 Task: Set due date reminder as 5 minutes before.
Action: Mouse moved to (29, 219)
Screenshot: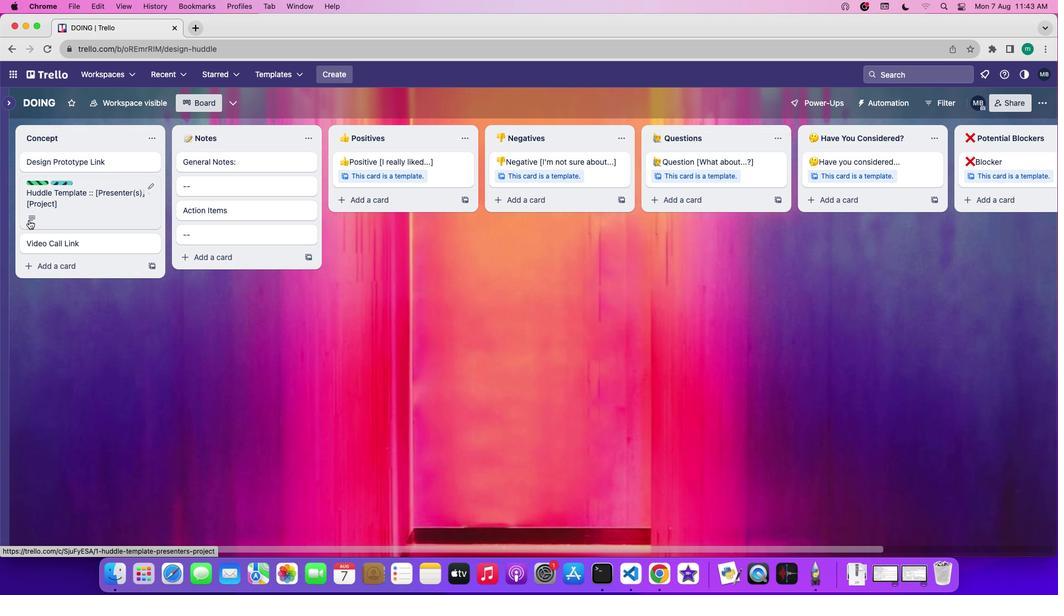 
Action: Mouse pressed left at (29, 219)
Screenshot: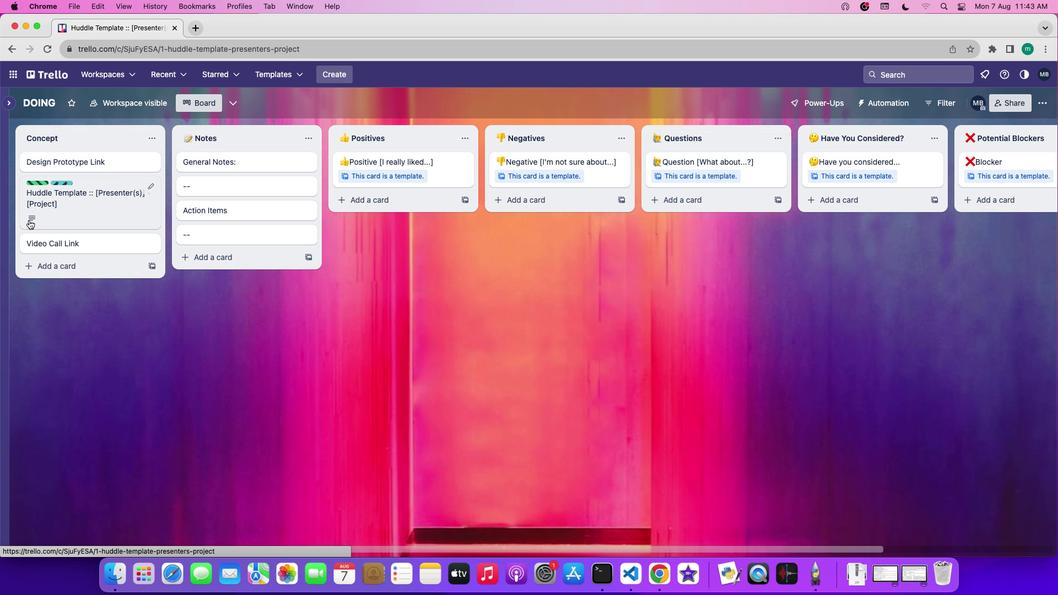 
Action: Mouse moved to (680, 229)
Screenshot: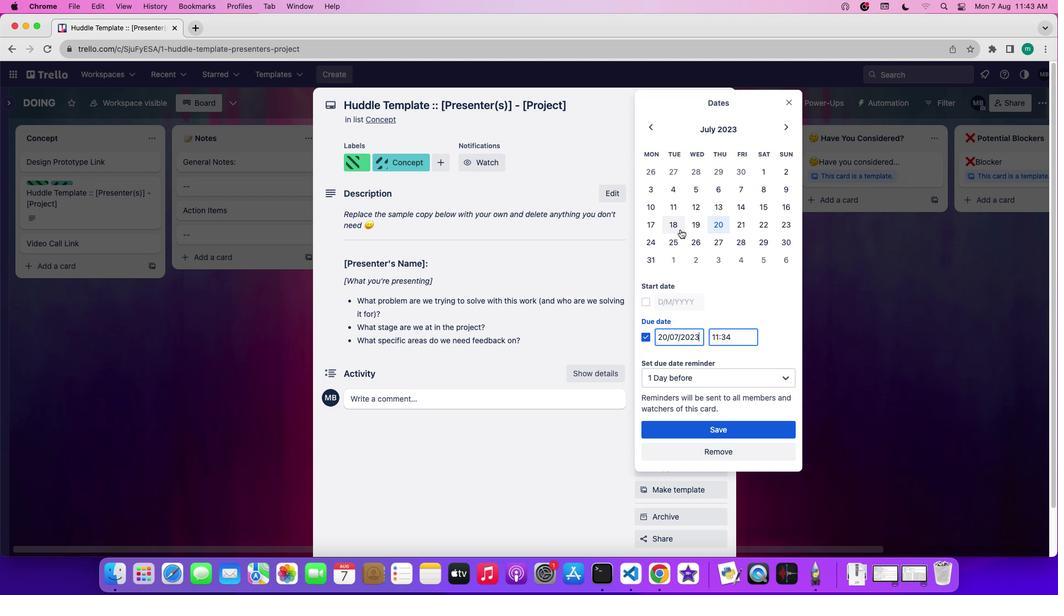 
Action: Mouse pressed left at (680, 229)
Screenshot: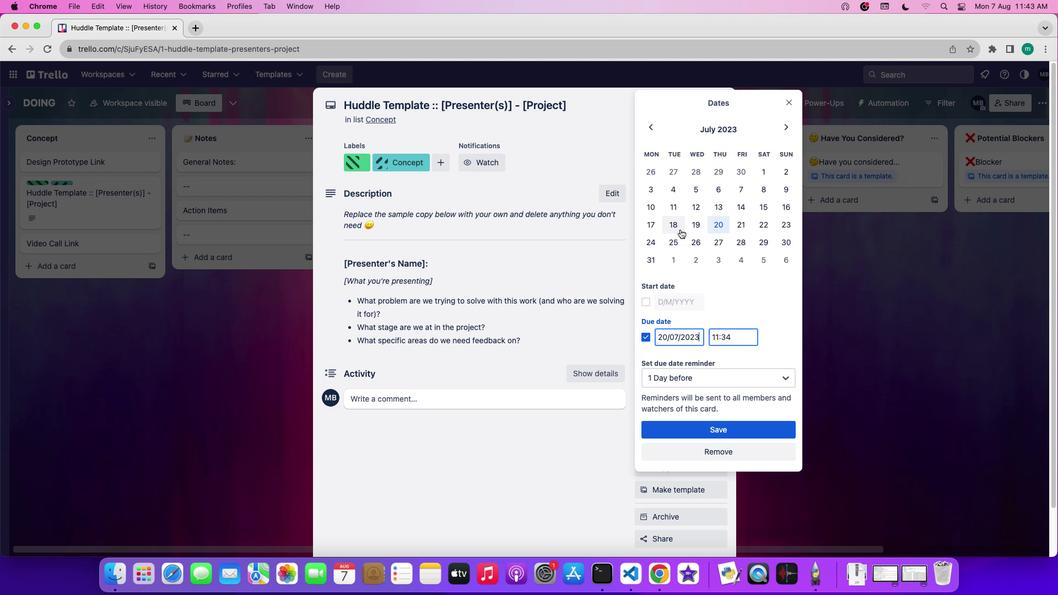 
Action: Mouse moved to (725, 377)
Screenshot: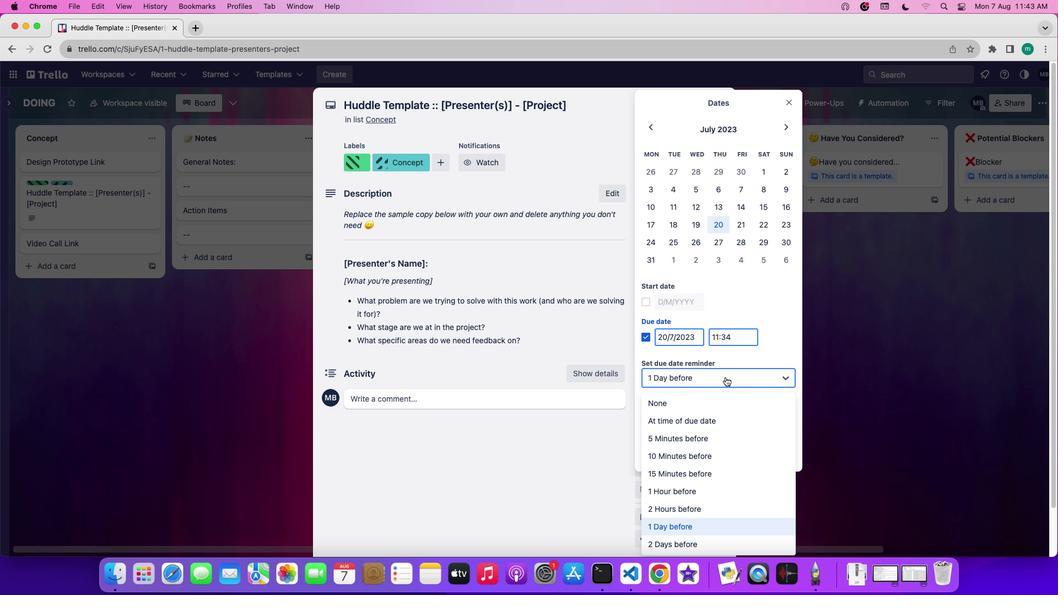 
Action: Mouse pressed left at (725, 377)
Screenshot: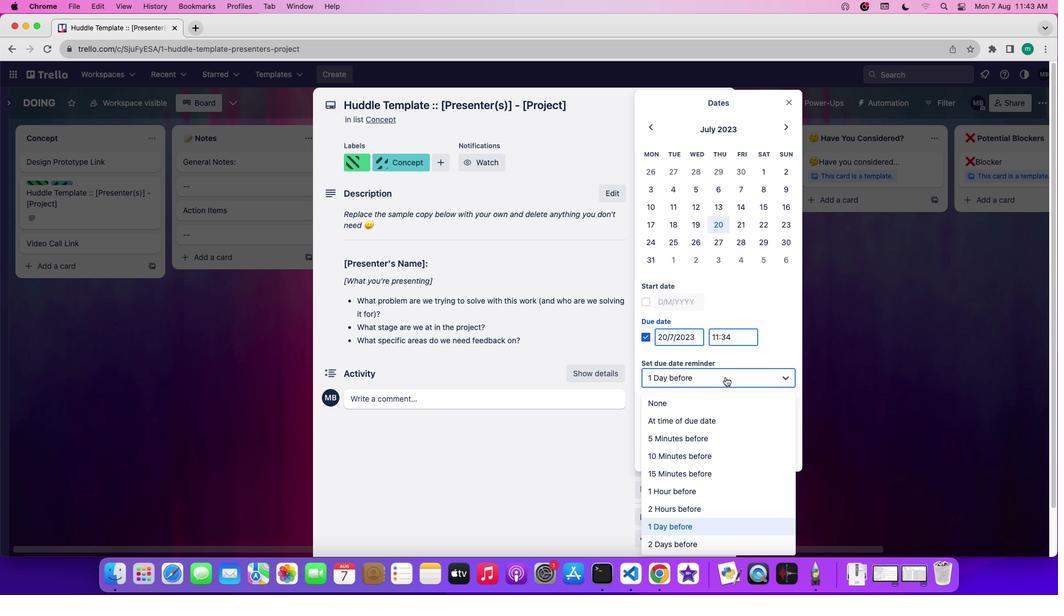 
Action: Mouse moved to (725, 439)
Screenshot: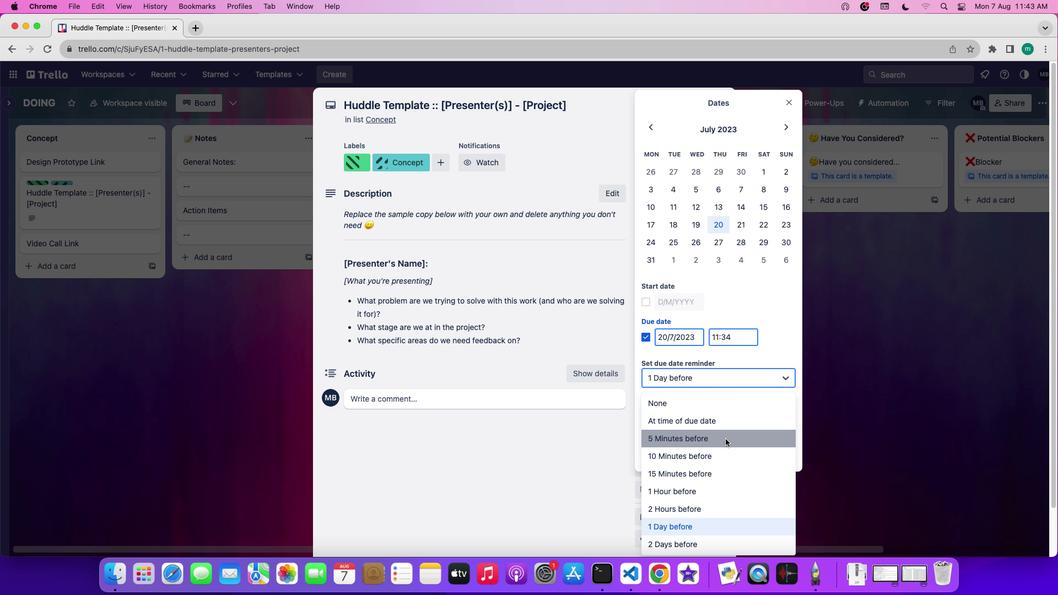 
Action: Mouse pressed left at (725, 439)
Screenshot: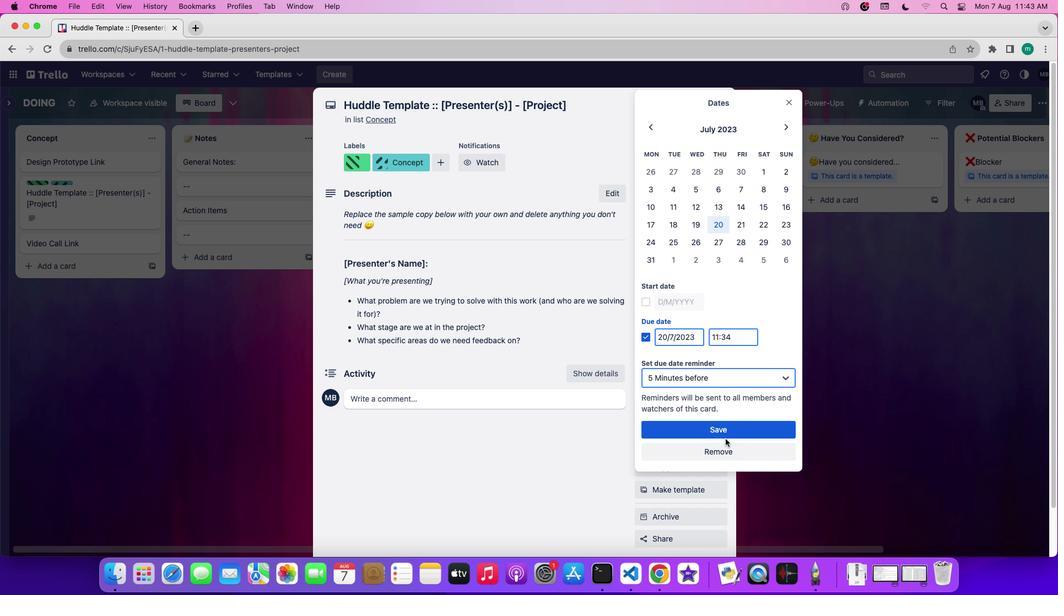 
